 Task: Change the event color to Magenta.
Action: Mouse moved to (96, 144)
Screenshot: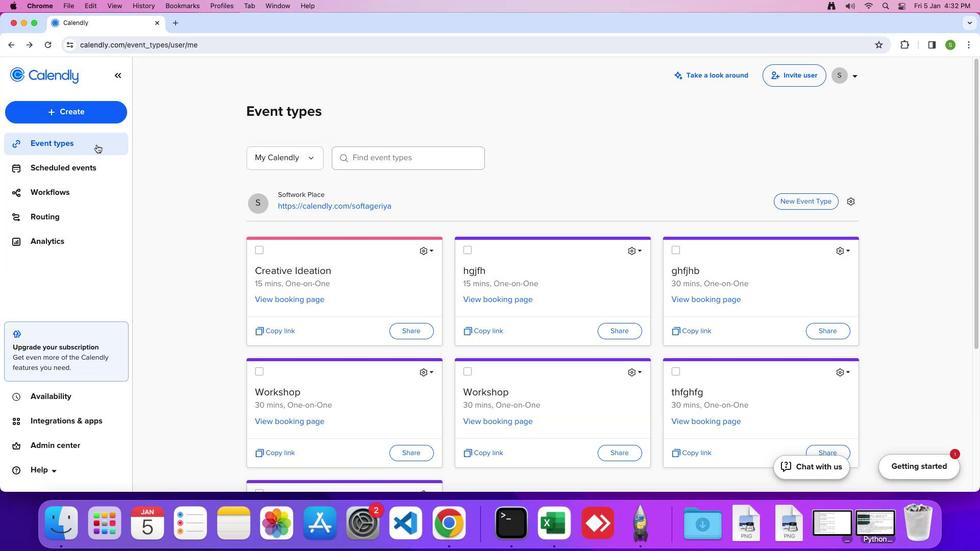 
Action: Mouse pressed left at (96, 144)
Screenshot: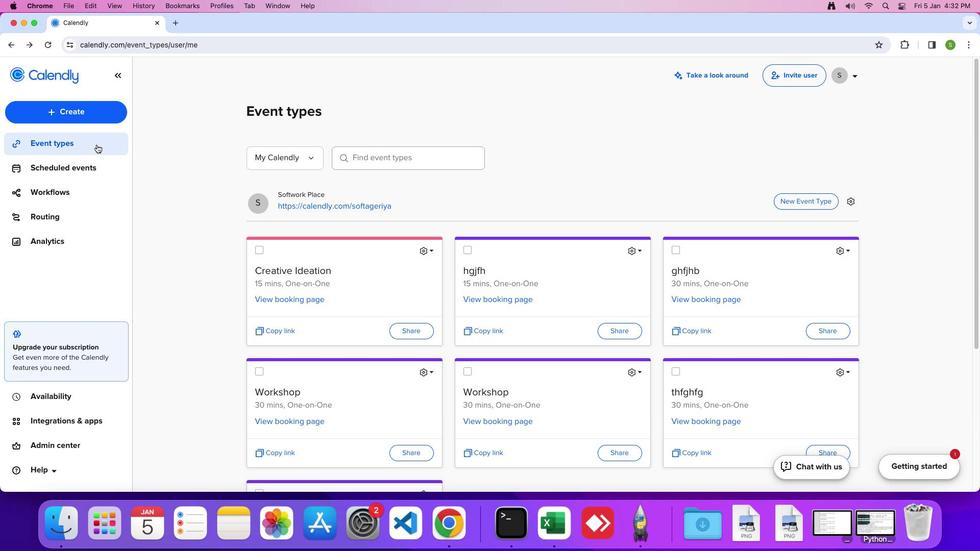 
Action: Mouse moved to (428, 252)
Screenshot: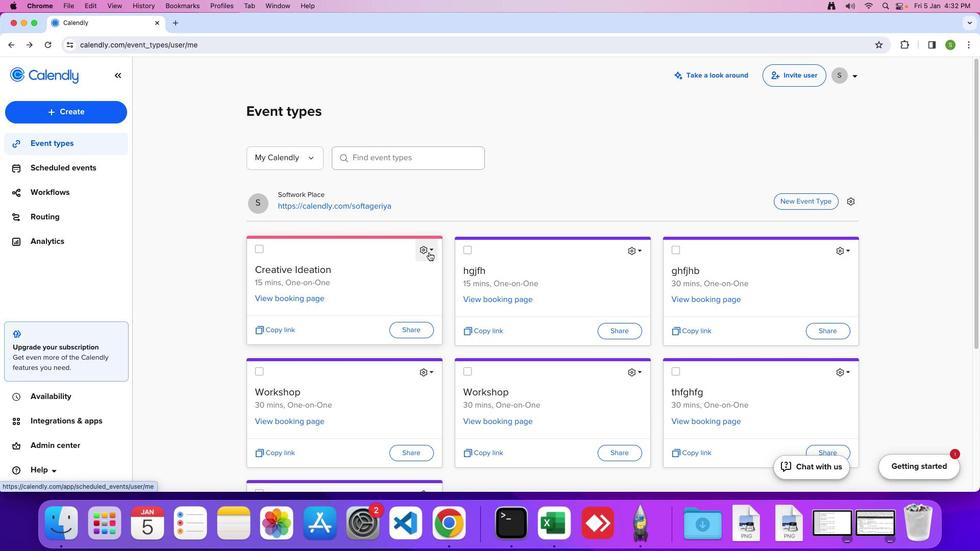 
Action: Mouse pressed left at (428, 252)
Screenshot: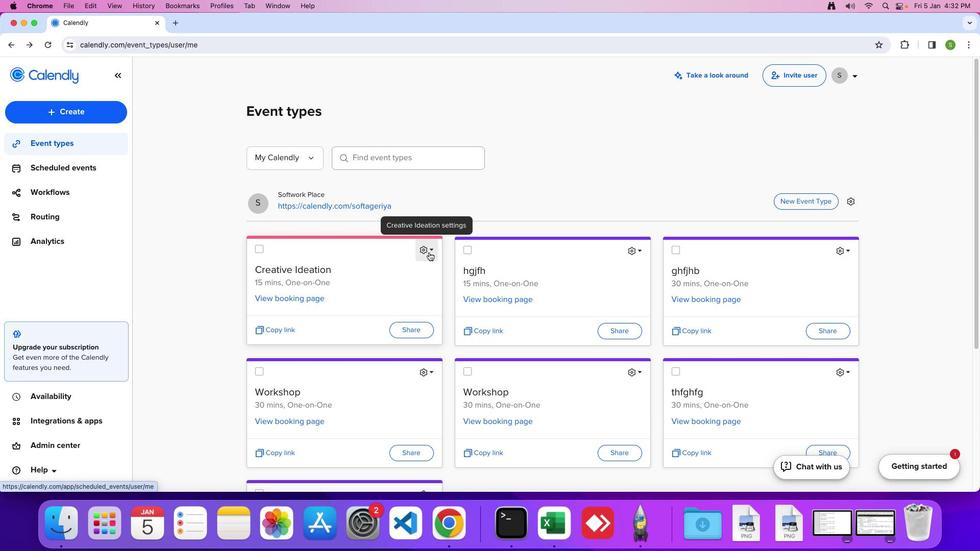 
Action: Mouse moved to (385, 283)
Screenshot: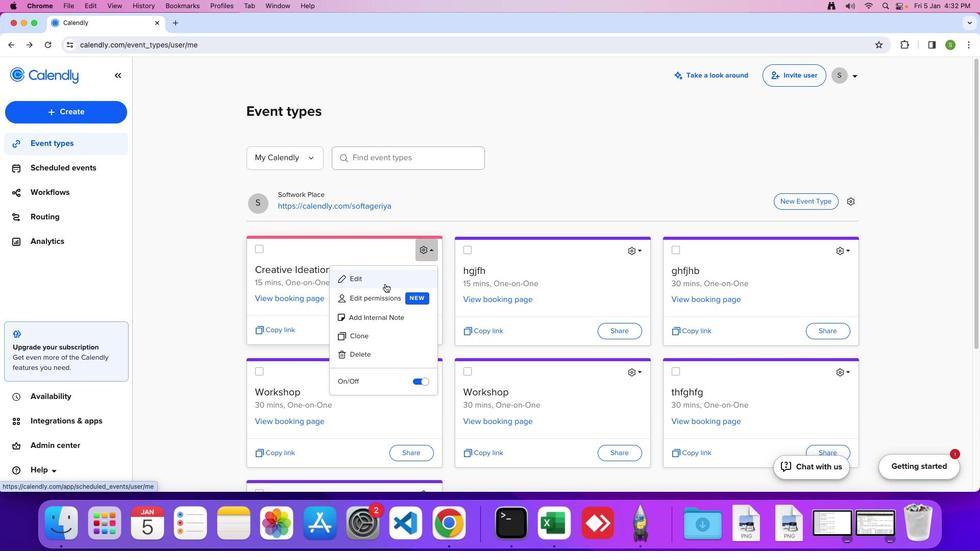 
Action: Mouse pressed left at (385, 283)
Screenshot: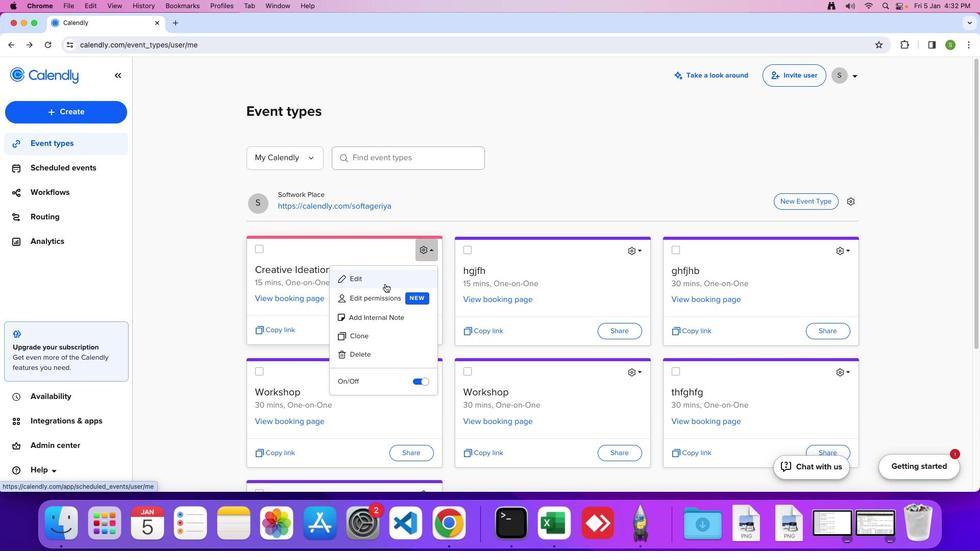 
Action: Mouse moved to (174, 167)
Screenshot: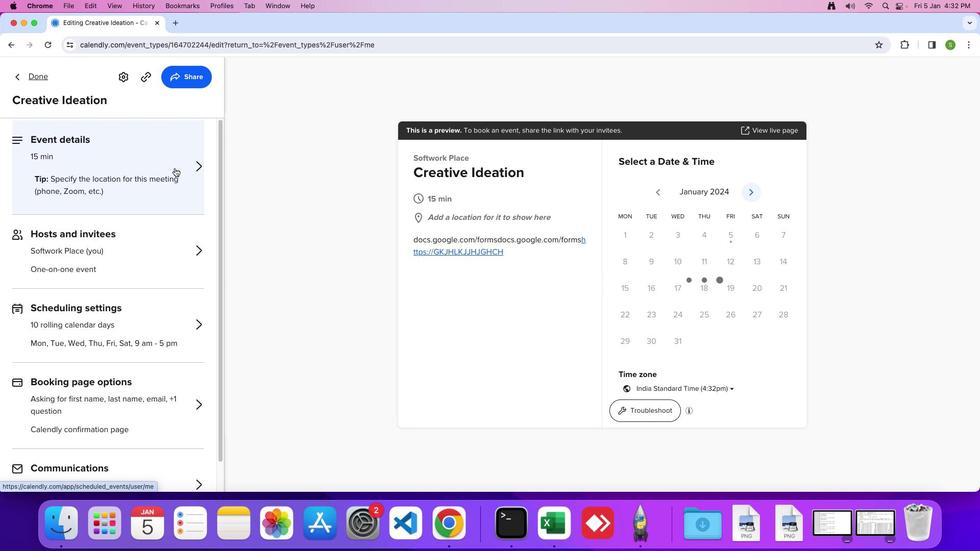 
Action: Mouse pressed left at (174, 167)
Screenshot: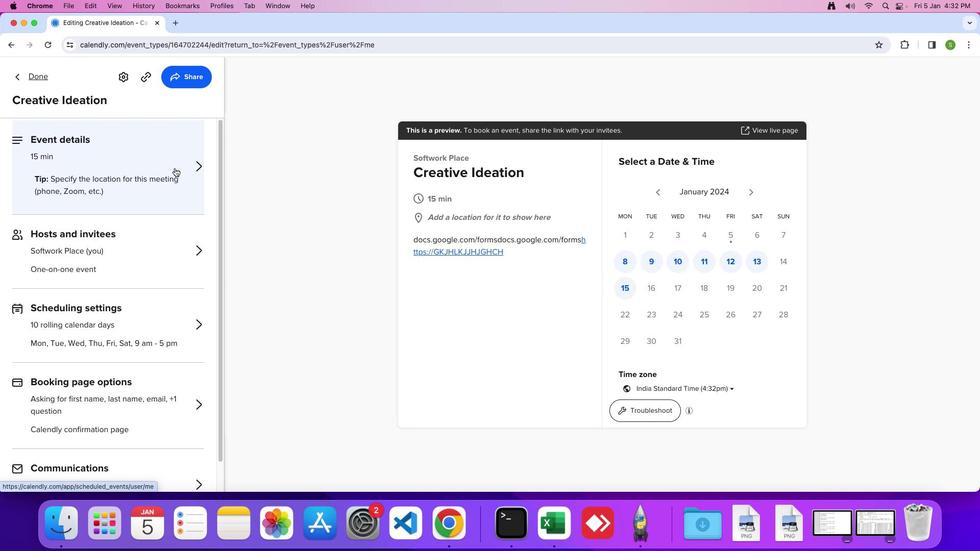 
Action: Mouse moved to (41, 158)
Screenshot: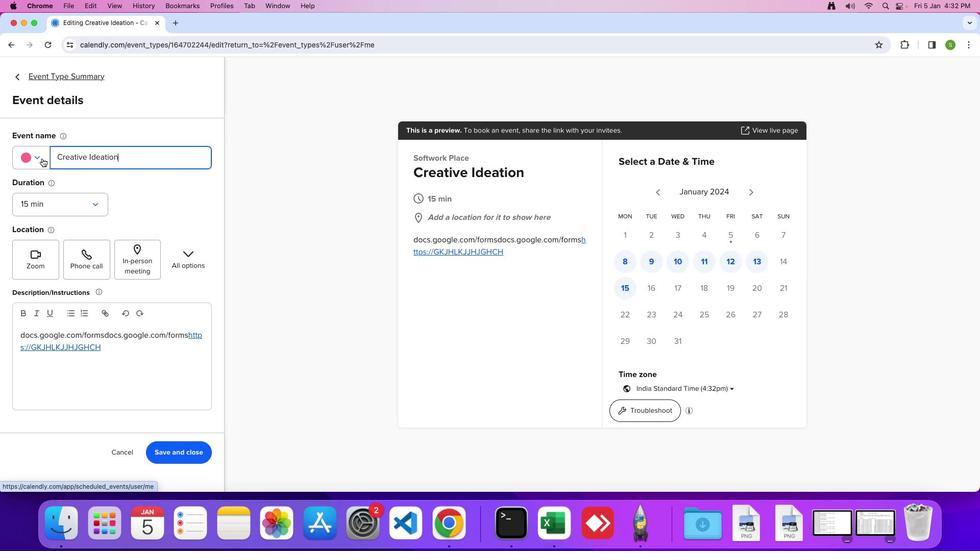 
Action: Mouse pressed left at (41, 158)
Screenshot: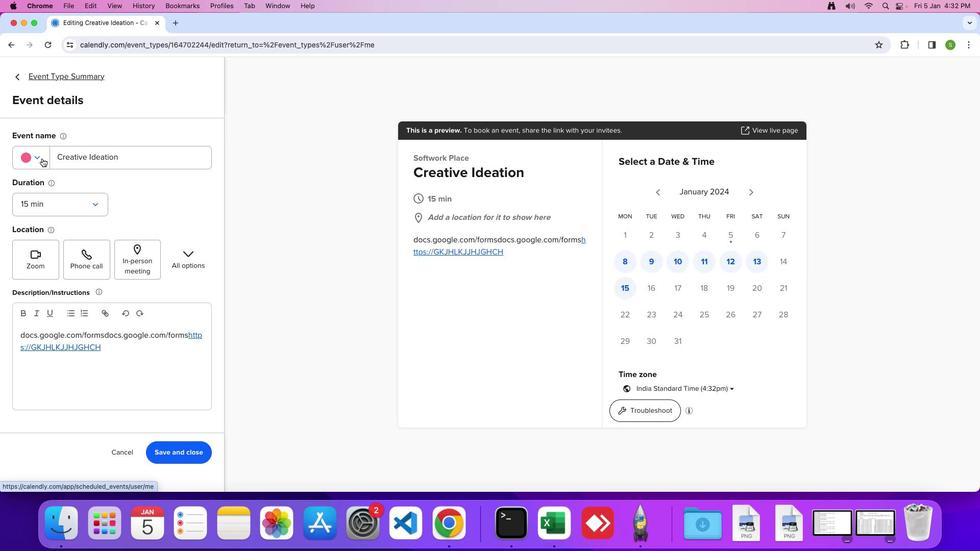 
Action: Mouse moved to (64, 205)
Screenshot: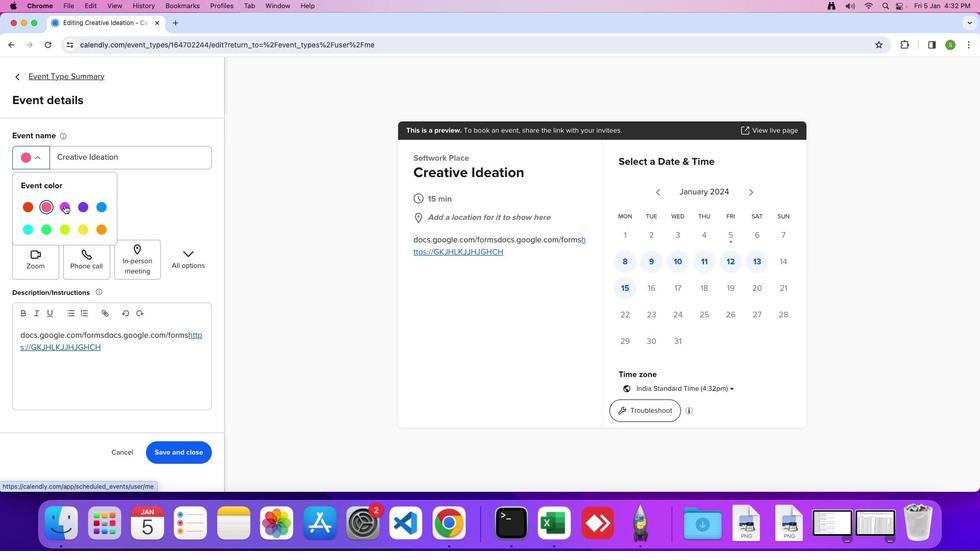 
Action: Mouse pressed left at (64, 205)
Screenshot: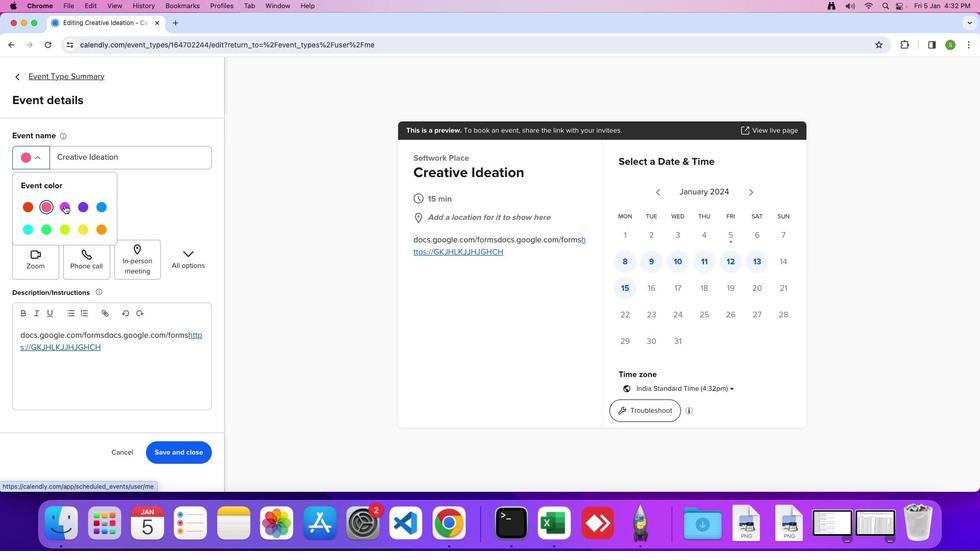
Action: Mouse moved to (171, 456)
Screenshot: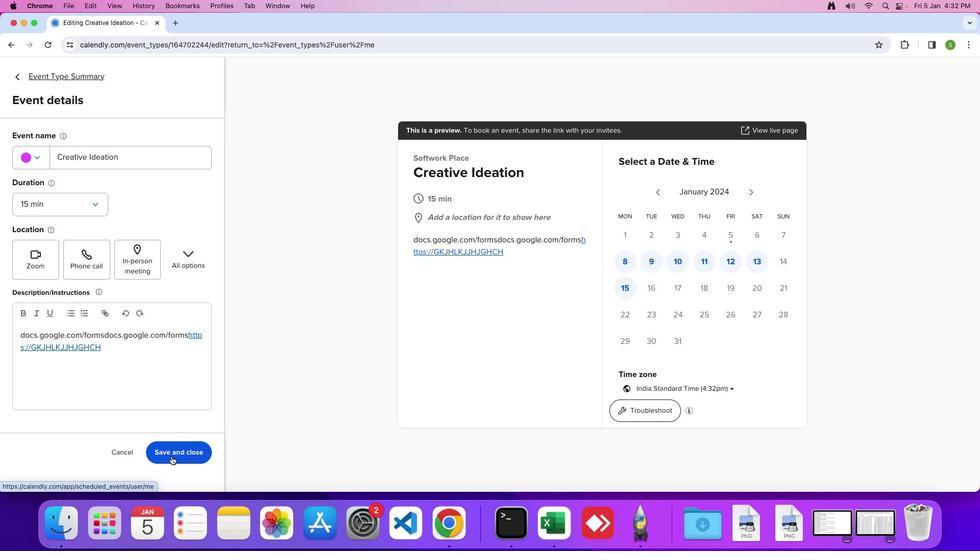 
Action: Mouse pressed left at (171, 456)
Screenshot: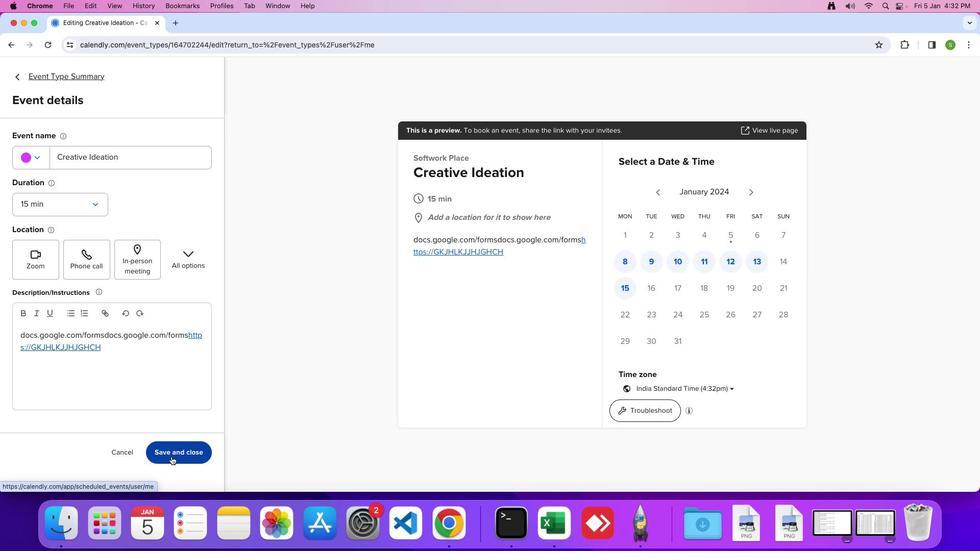 
Action: Mouse moved to (171, 456)
Screenshot: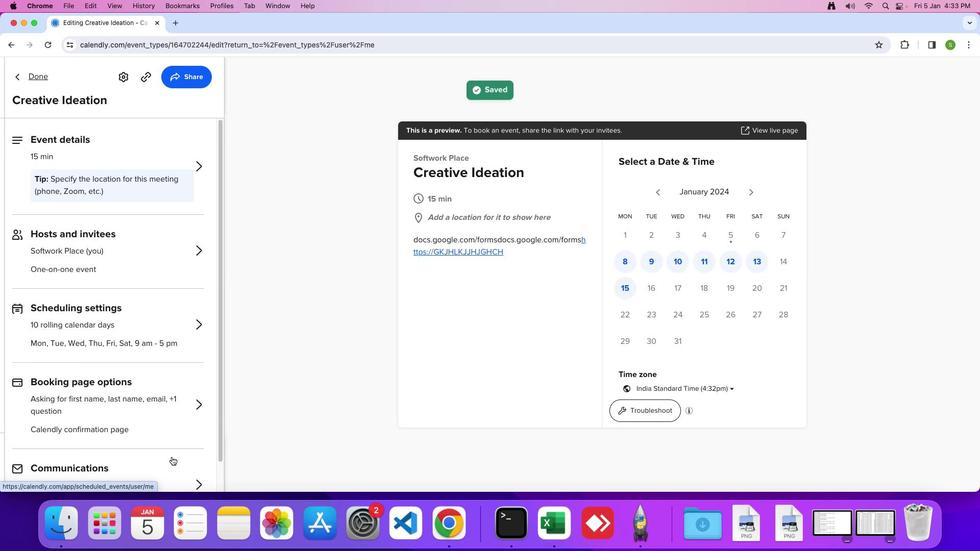 
